 Task: Add Tom's Of Maine Soft Single Toothbrush to the cart.
Action: Mouse moved to (774, 312)
Screenshot: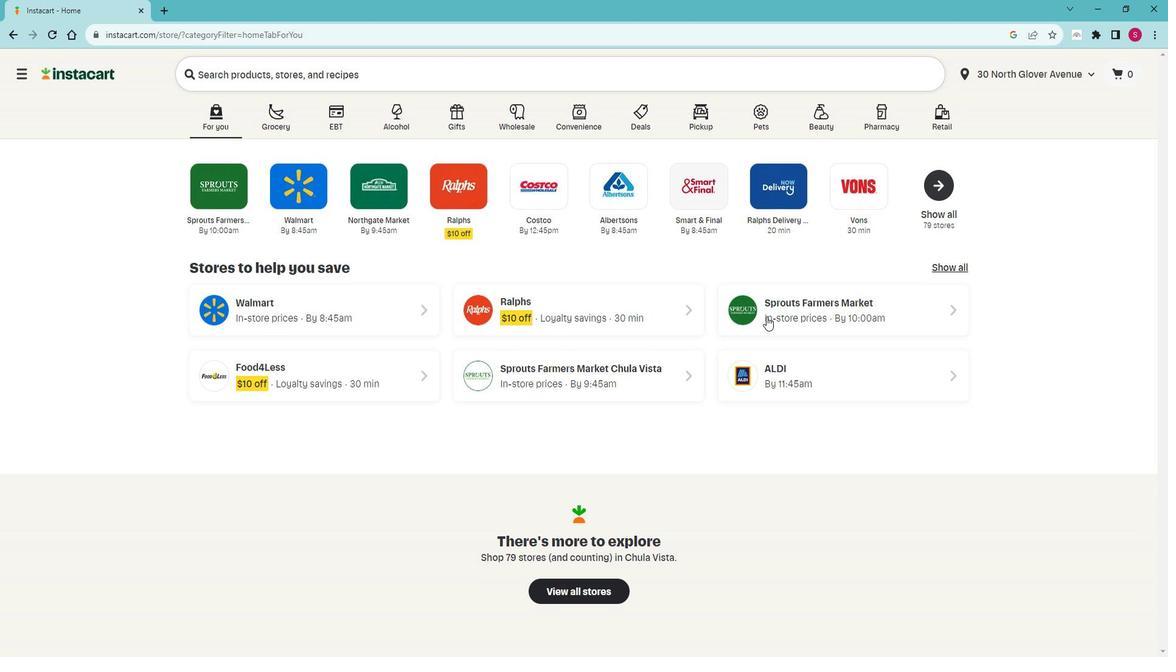 
Action: Mouse pressed left at (774, 312)
Screenshot: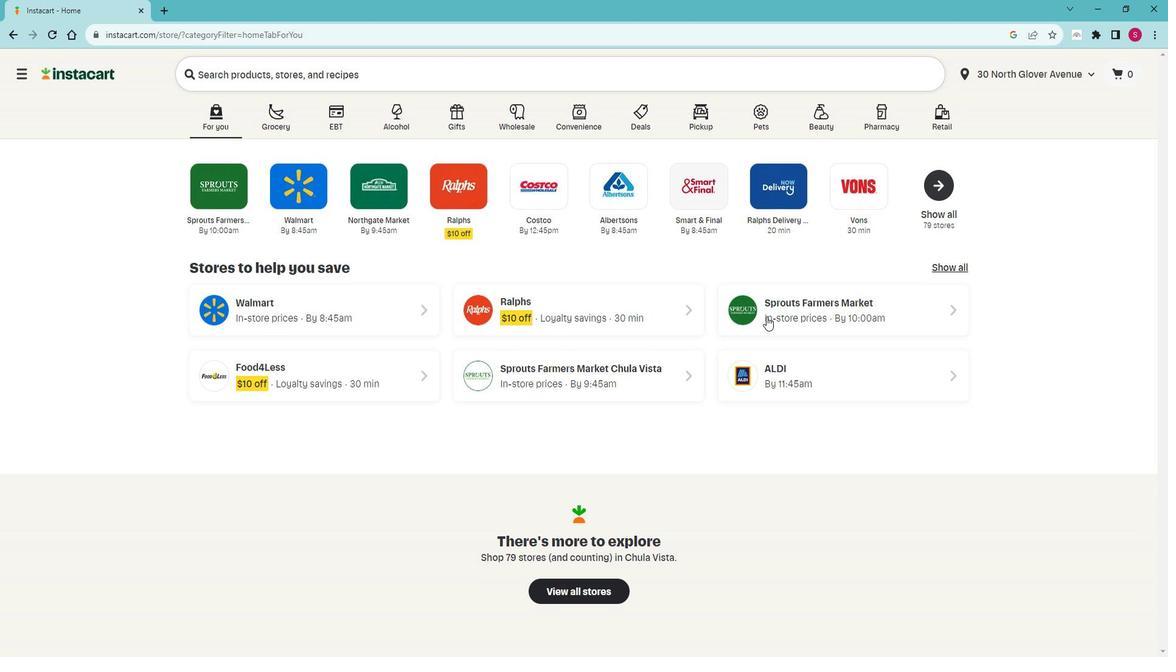 
Action: Mouse moved to (96, 484)
Screenshot: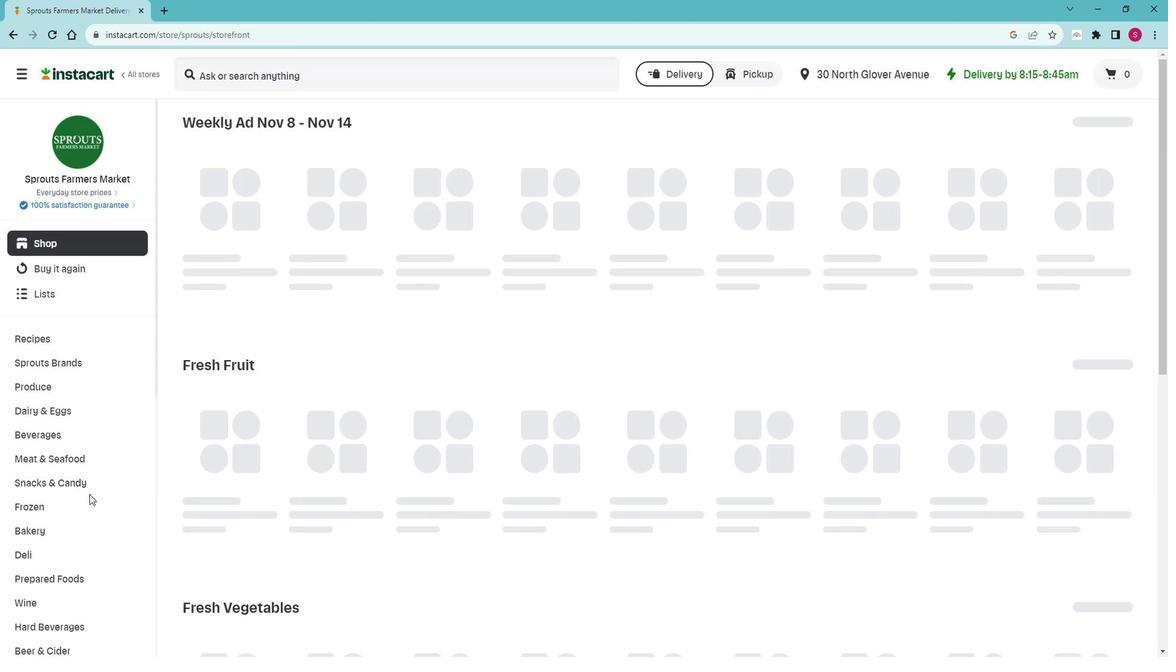 
Action: Mouse scrolled (96, 483) with delta (0, 0)
Screenshot: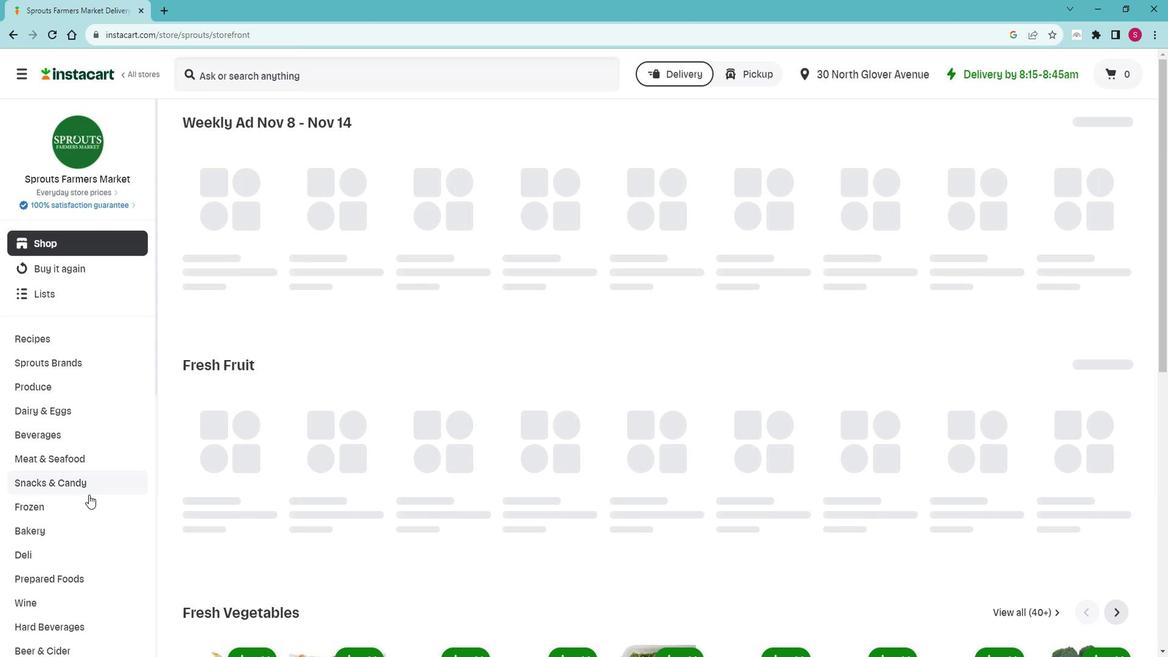 
Action: Mouse scrolled (96, 483) with delta (0, 0)
Screenshot: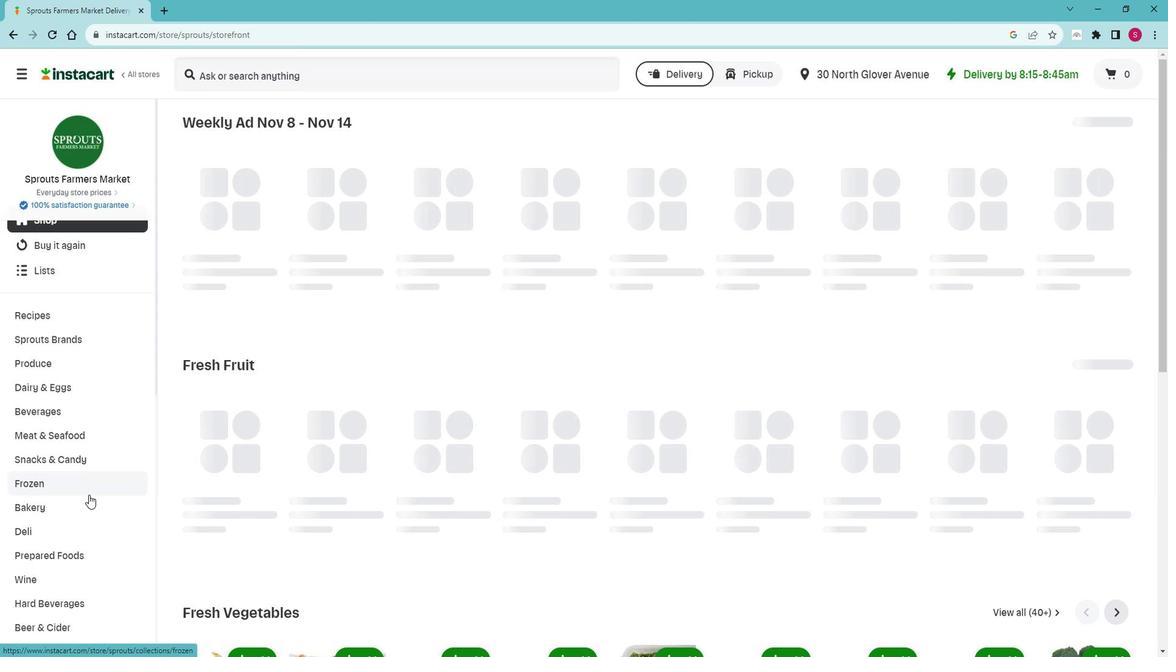 
Action: Mouse scrolled (96, 483) with delta (0, 0)
Screenshot: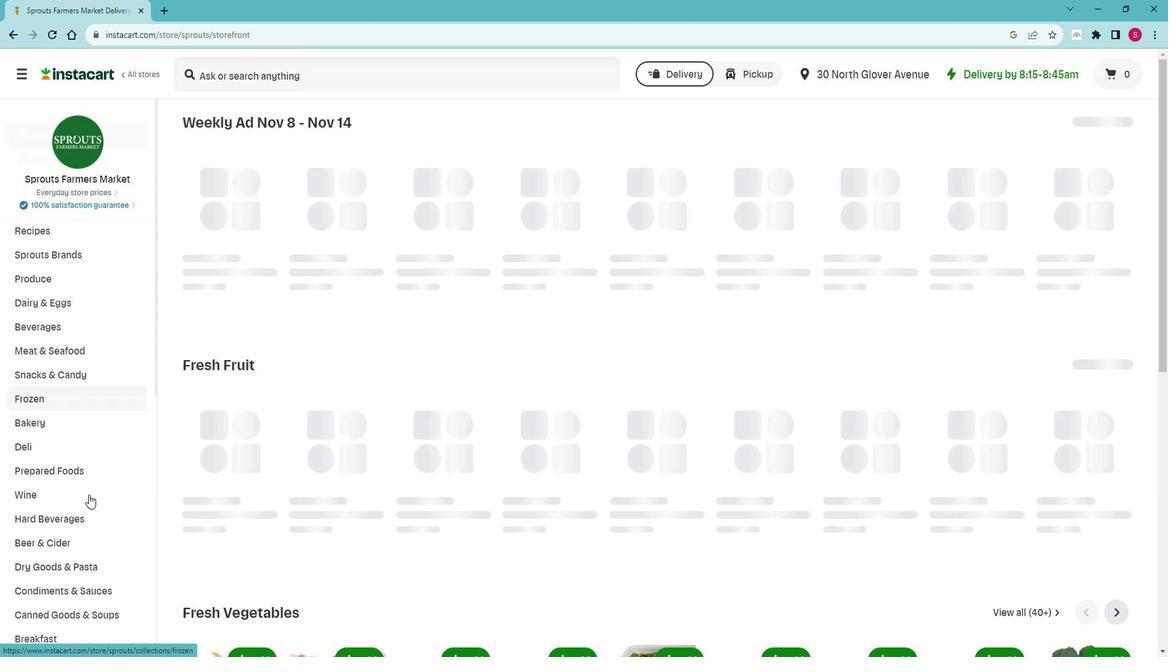 
Action: Mouse moved to (96, 484)
Screenshot: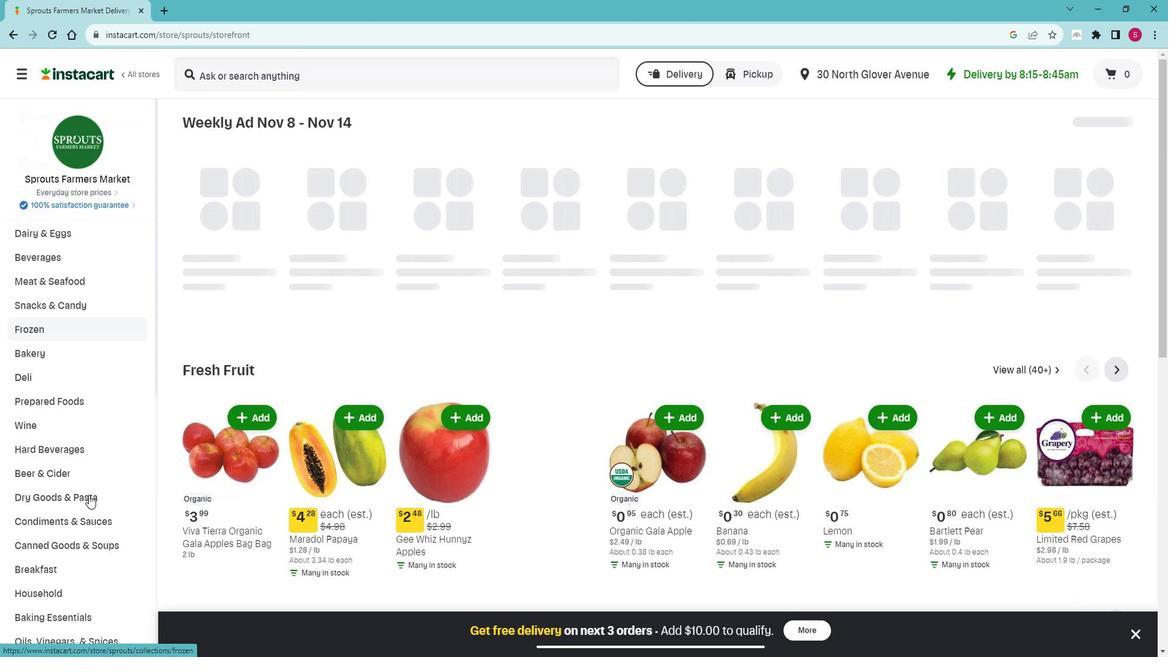 
Action: Mouse scrolled (96, 484) with delta (0, 0)
Screenshot: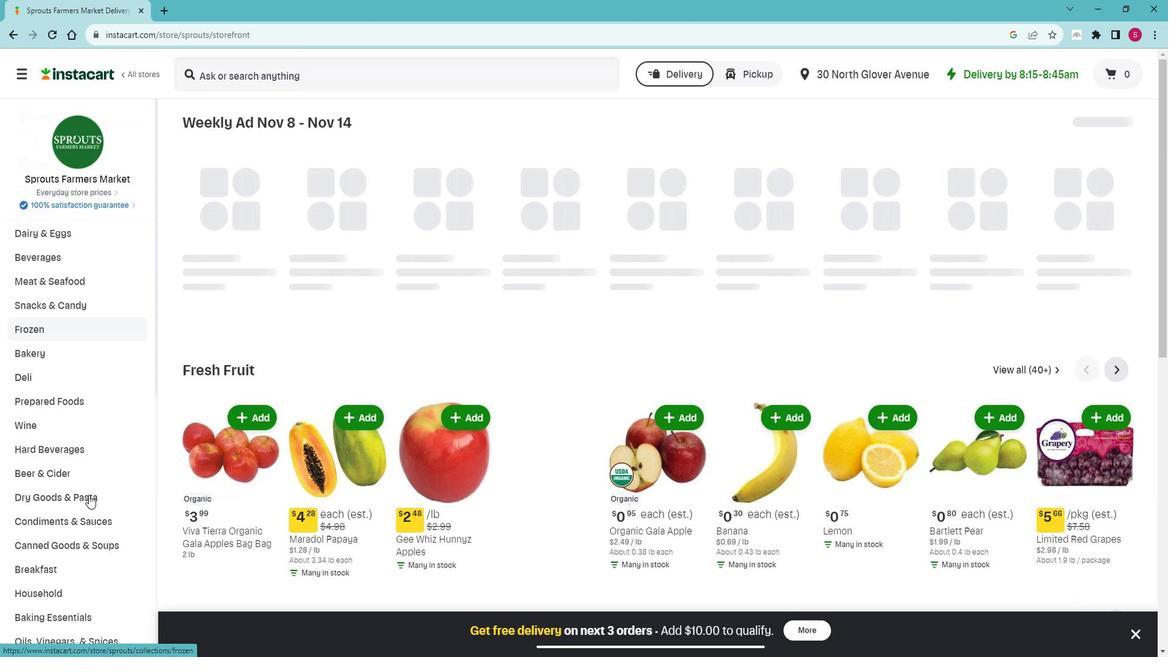 
Action: Mouse moved to (96, 485)
Screenshot: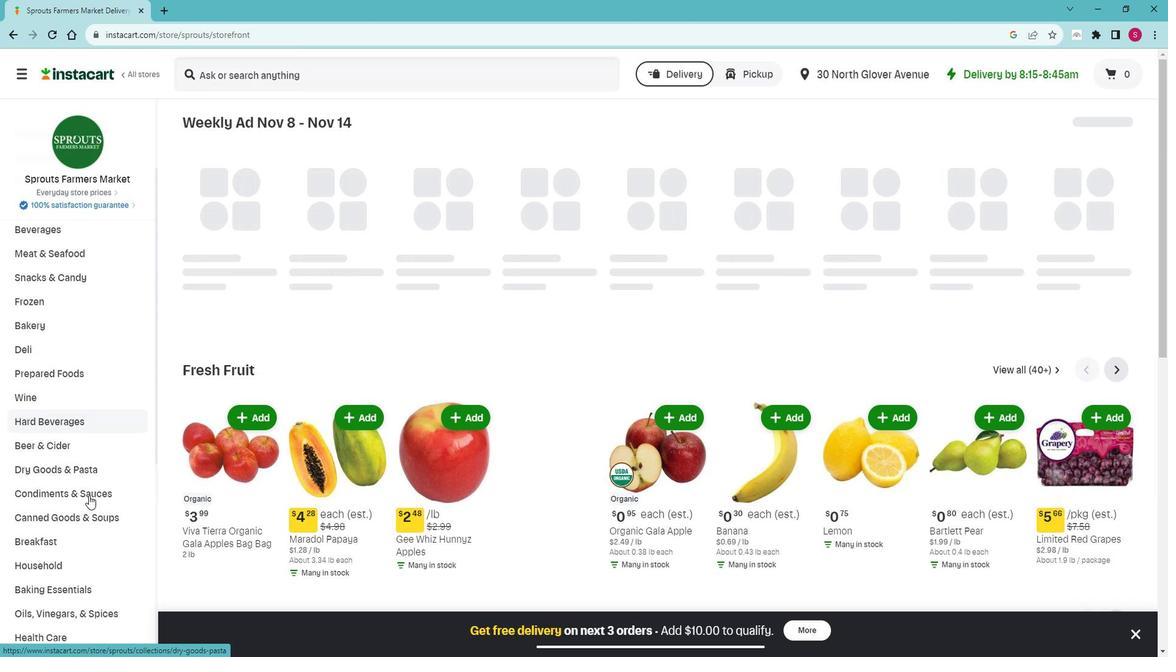 
Action: Mouse scrolled (96, 484) with delta (0, 0)
Screenshot: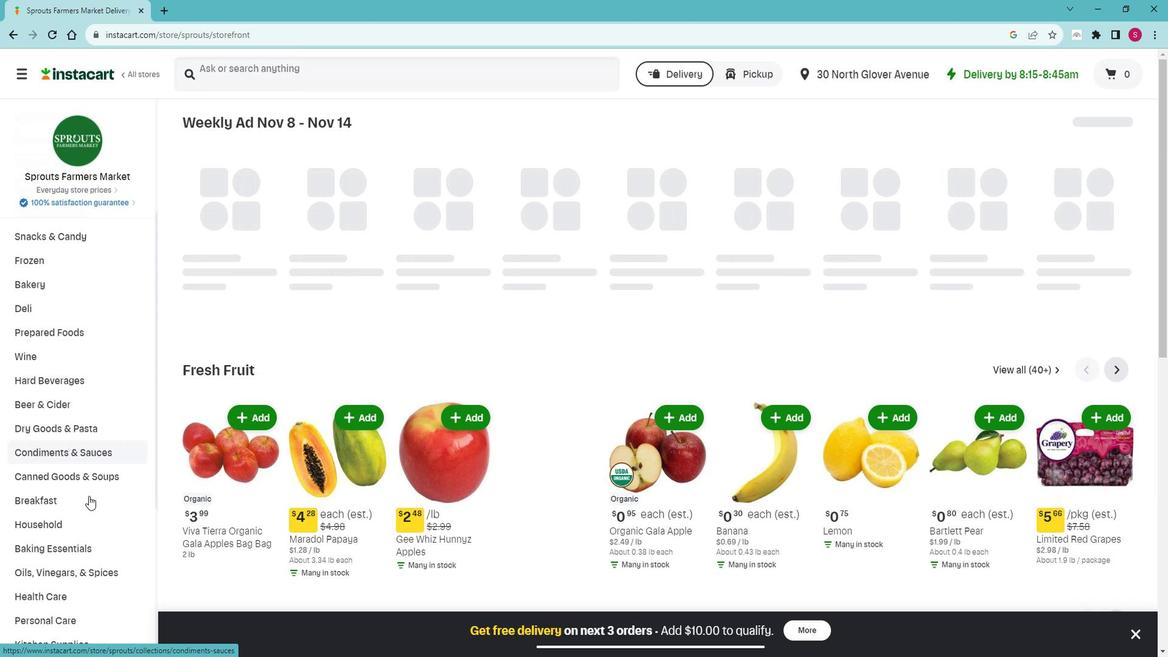 
Action: Mouse moved to (97, 485)
Screenshot: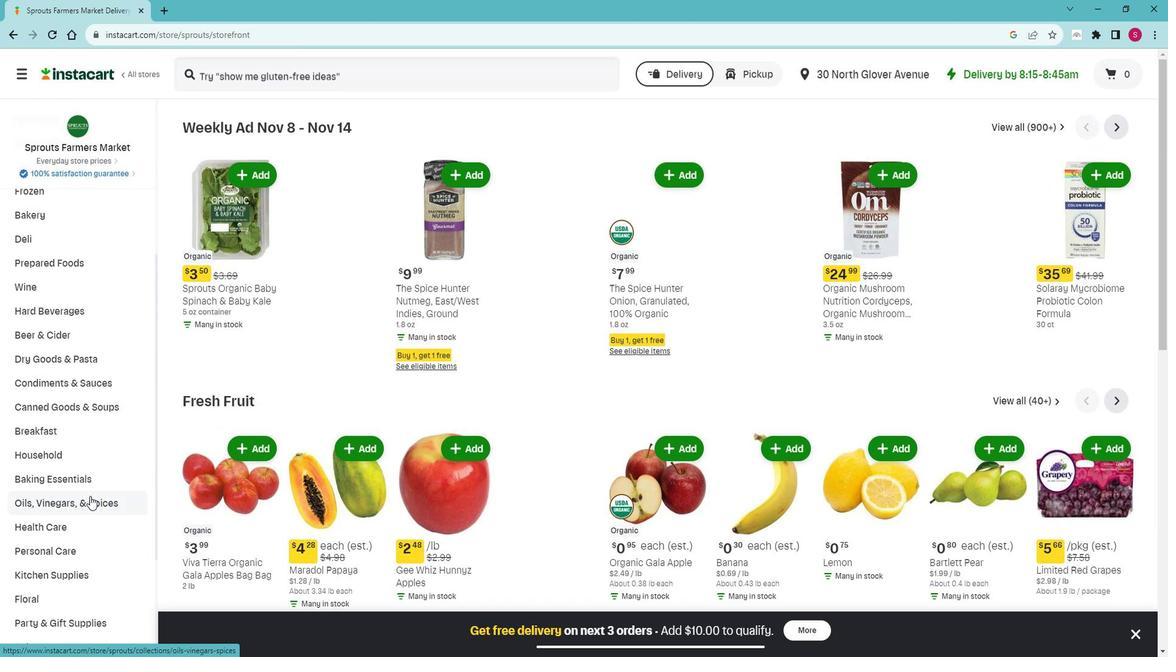 
Action: Mouse scrolled (97, 484) with delta (0, 0)
Screenshot: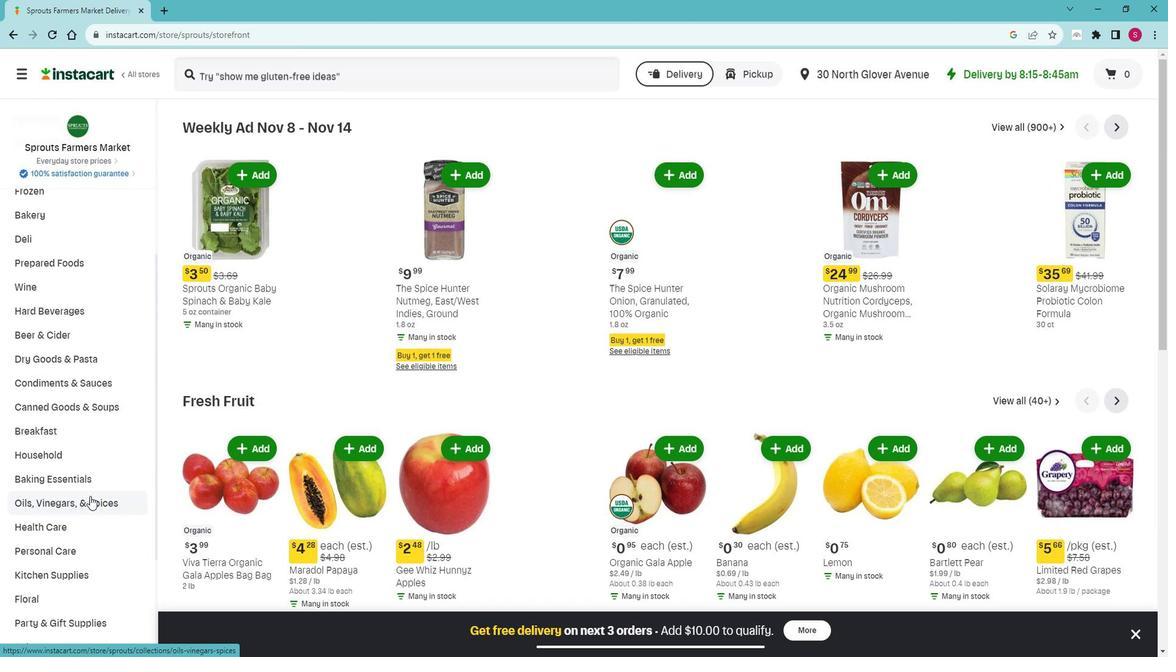 
Action: Mouse scrolled (97, 484) with delta (0, 0)
Screenshot: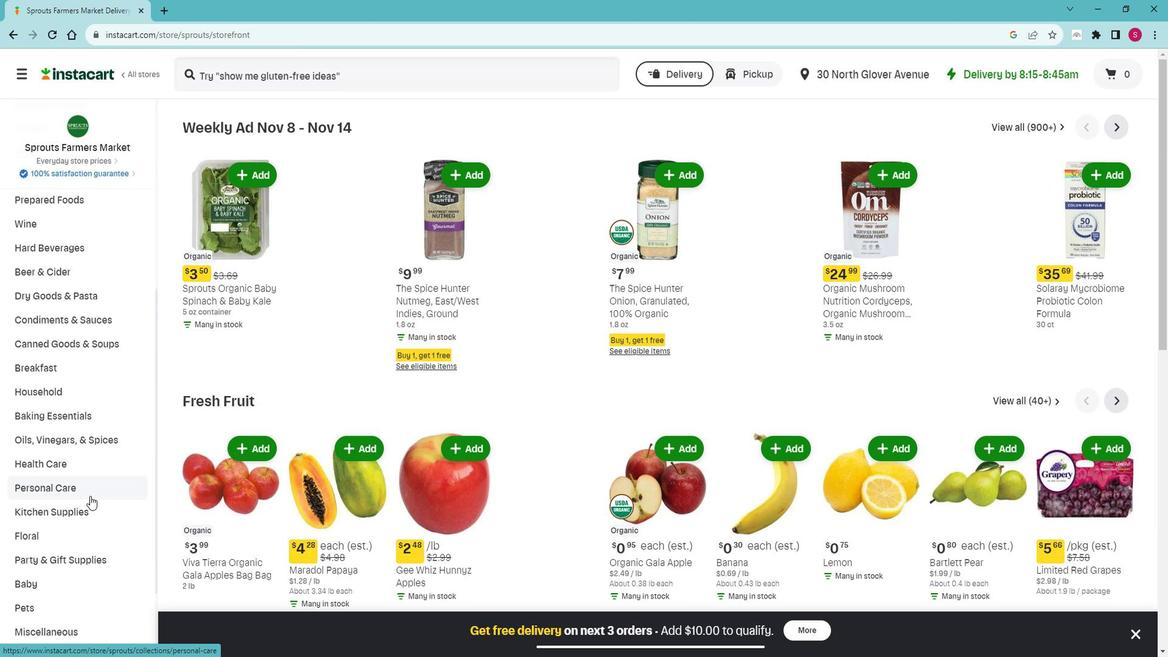 
Action: Mouse moved to (76, 411)
Screenshot: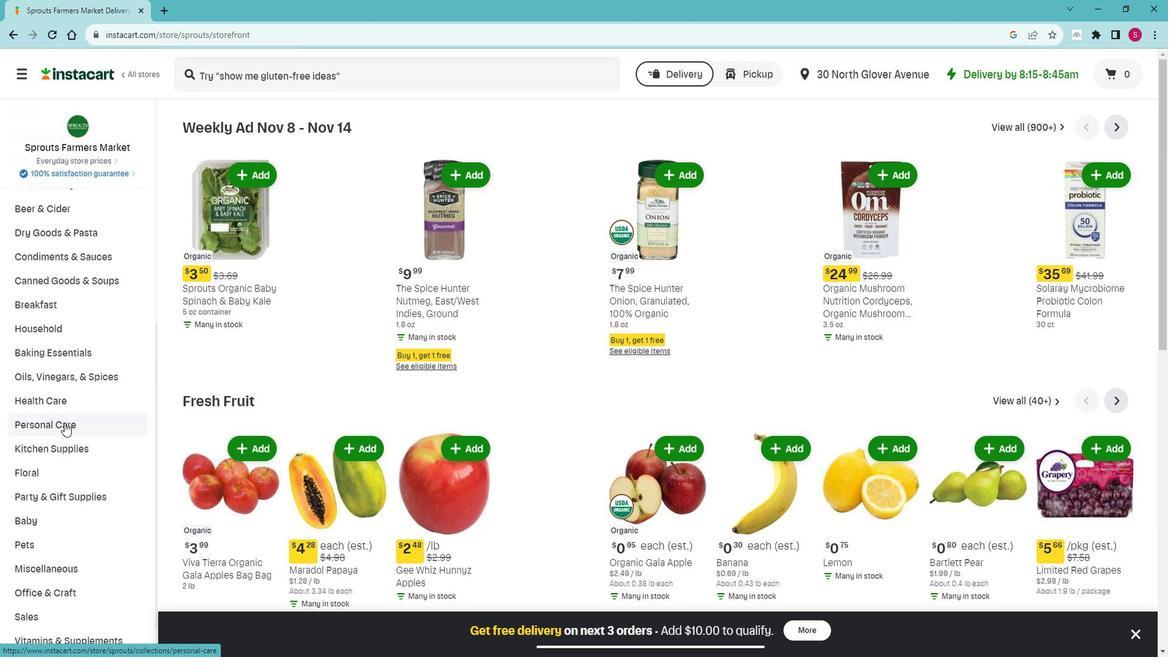 
Action: Mouse pressed left at (76, 411)
Screenshot: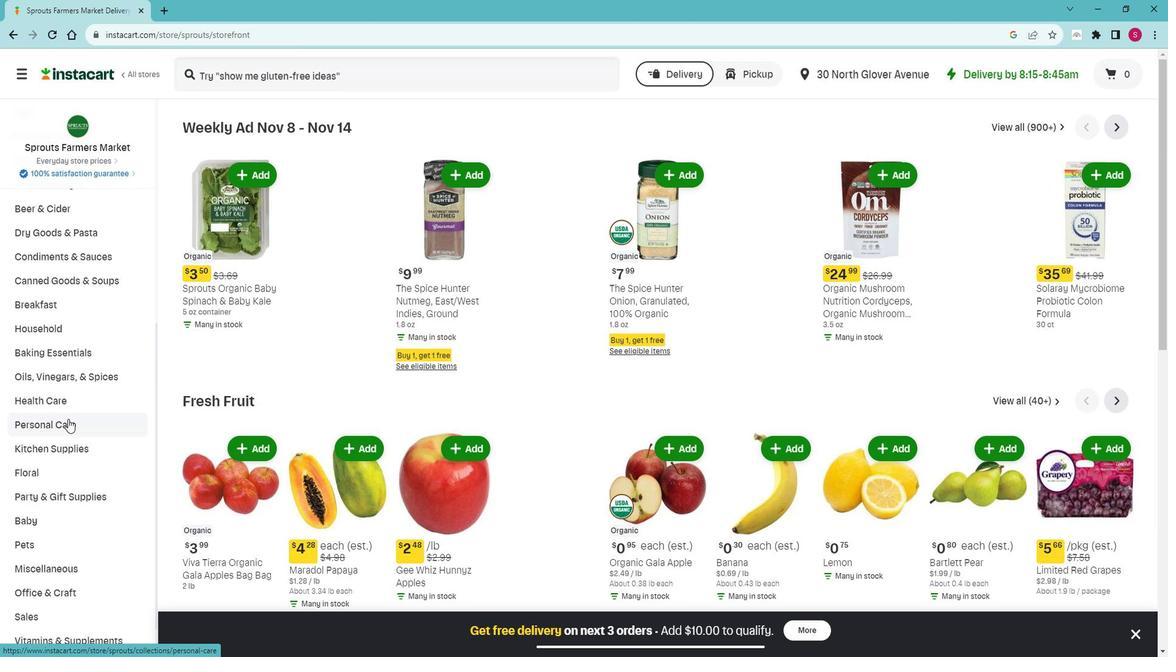 
Action: Mouse moved to (77, 462)
Screenshot: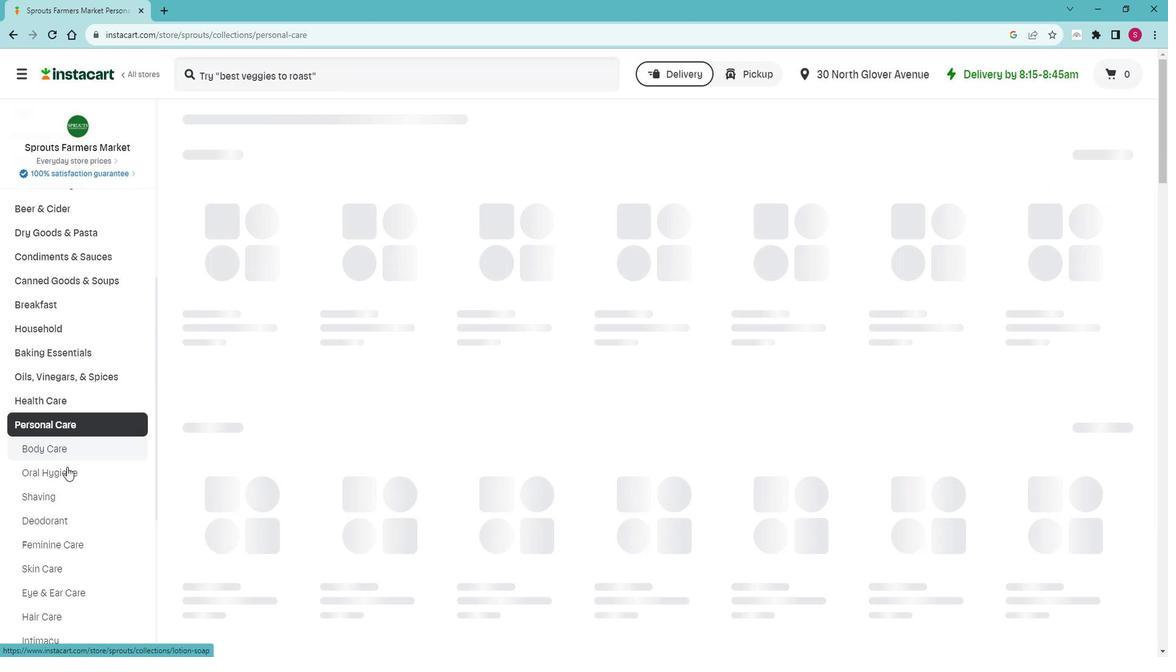 
Action: Mouse pressed left at (77, 462)
Screenshot: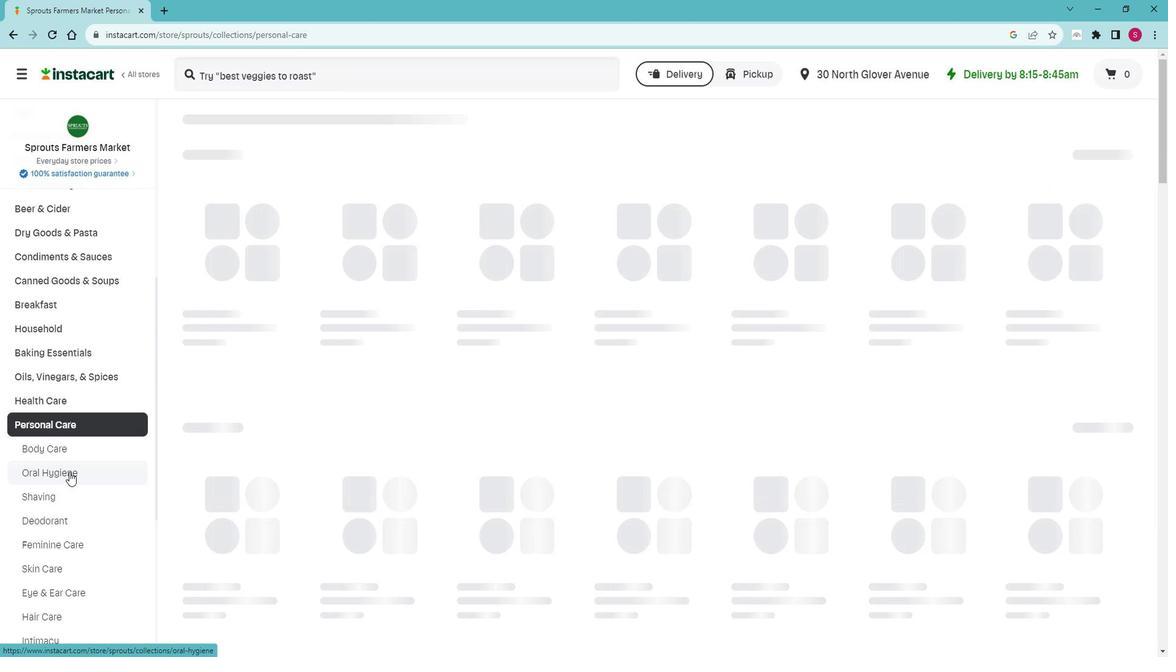 
Action: Mouse moved to (292, 186)
Screenshot: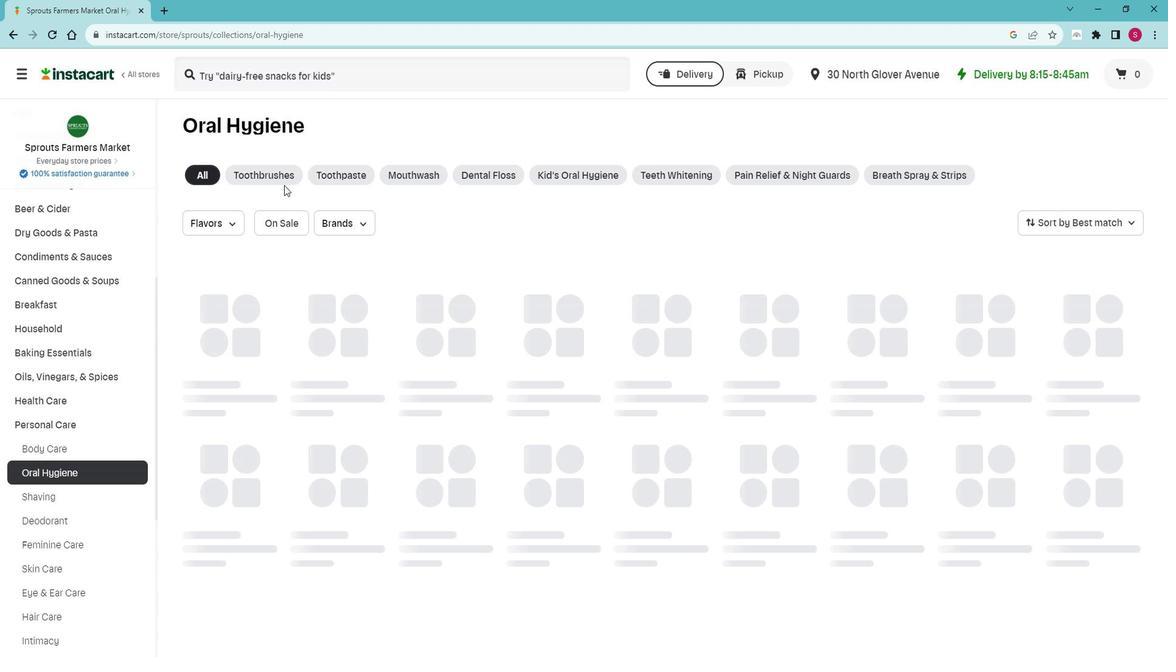 
Action: Mouse pressed left at (292, 186)
Screenshot: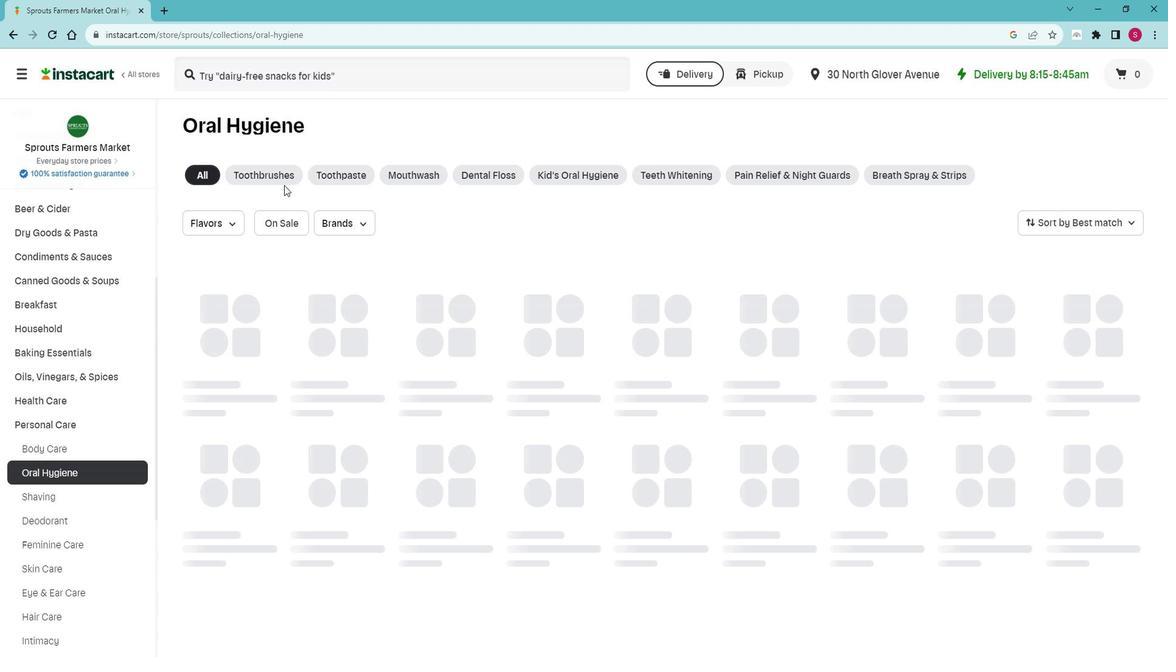 
Action: Mouse moved to (292, 183)
Screenshot: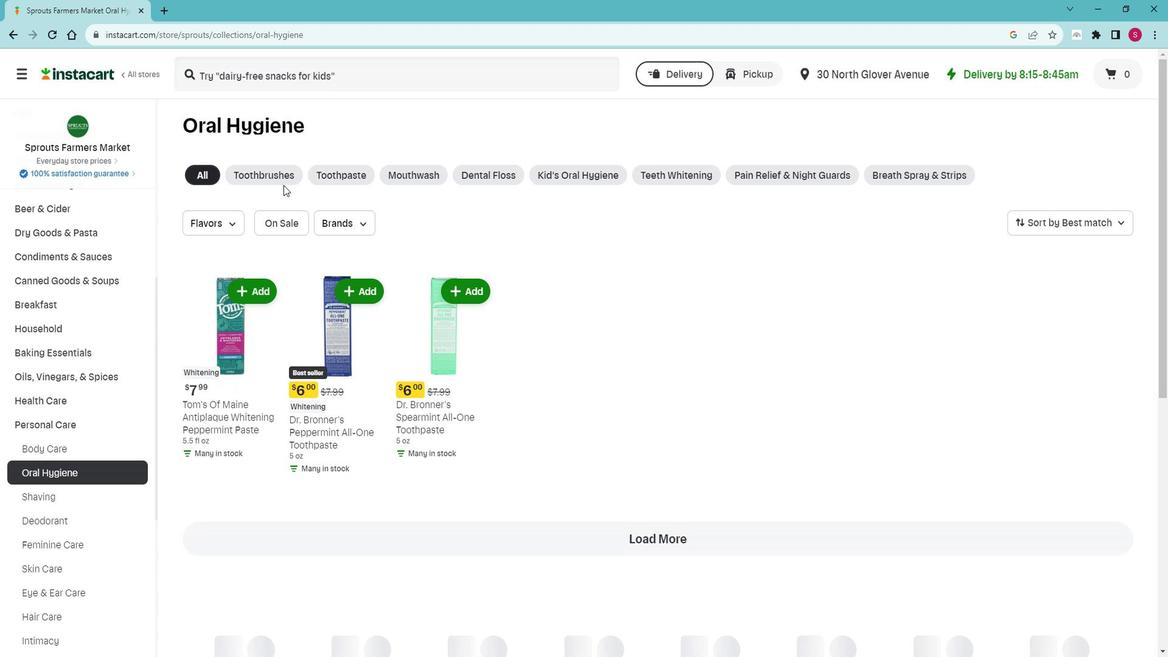 
Action: Mouse pressed left at (292, 183)
Screenshot: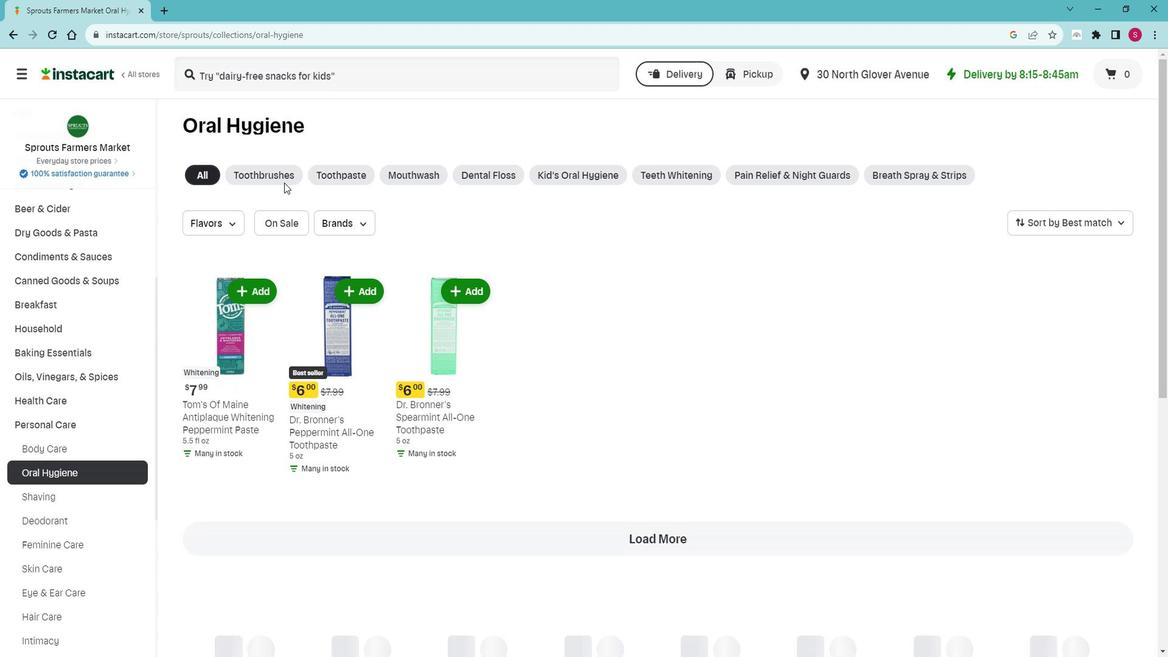 
Action: Mouse moved to (289, 181)
Screenshot: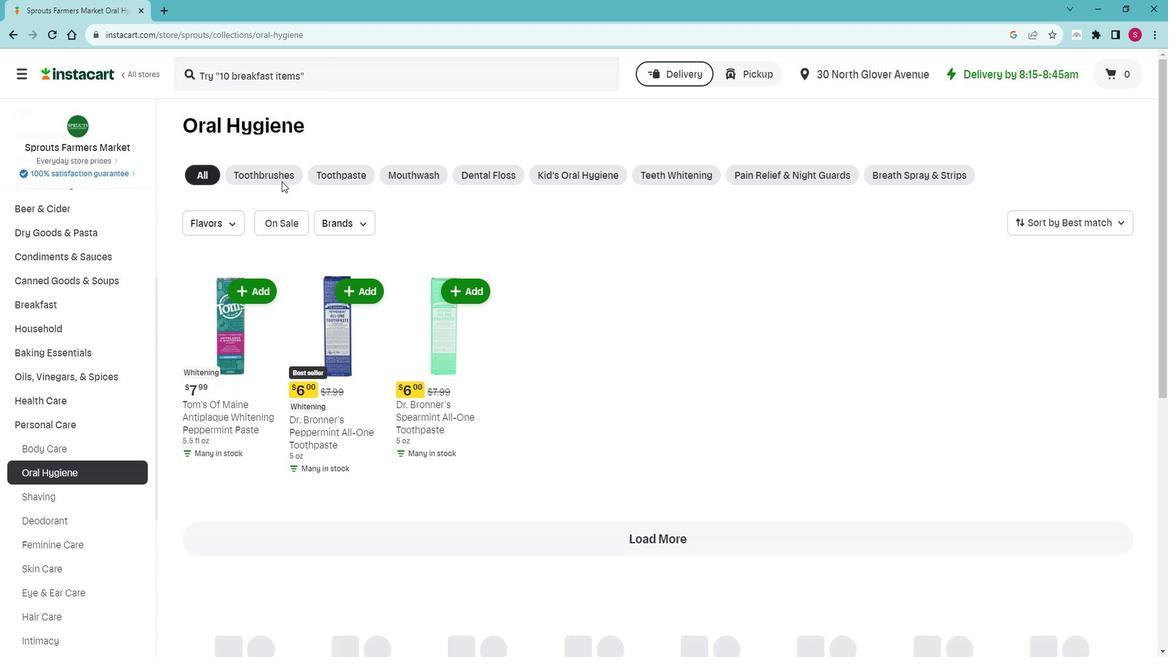
Action: Mouse pressed left at (289, 181)
Screenshot: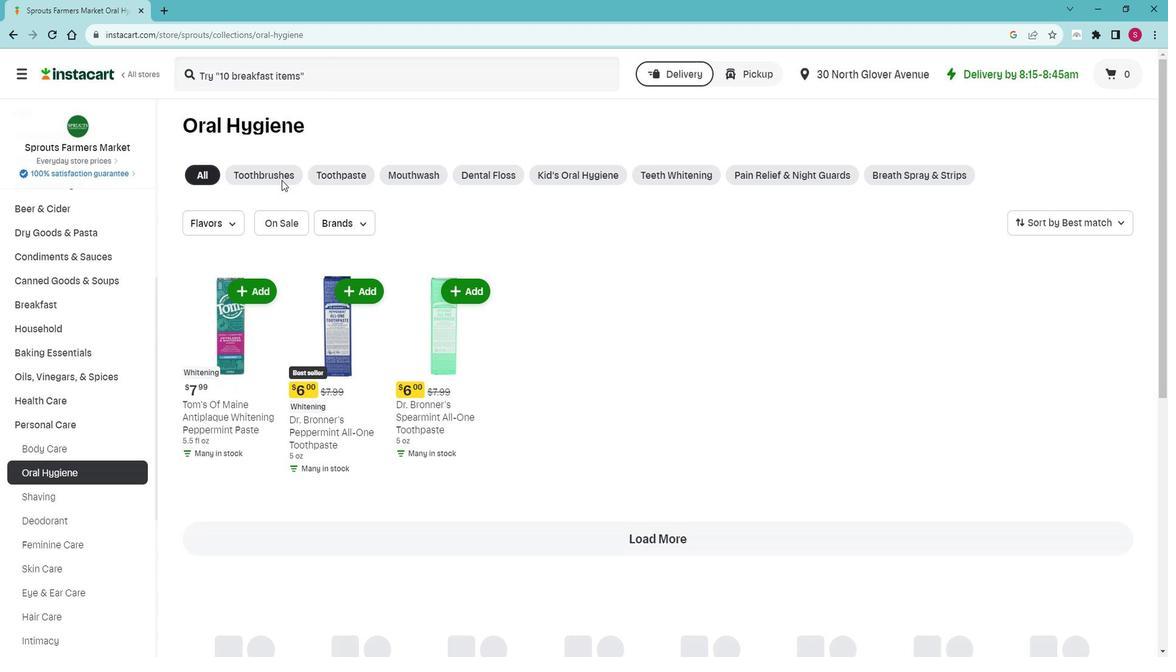 
Action: Mouse moved to (334, 83)
Screenshot: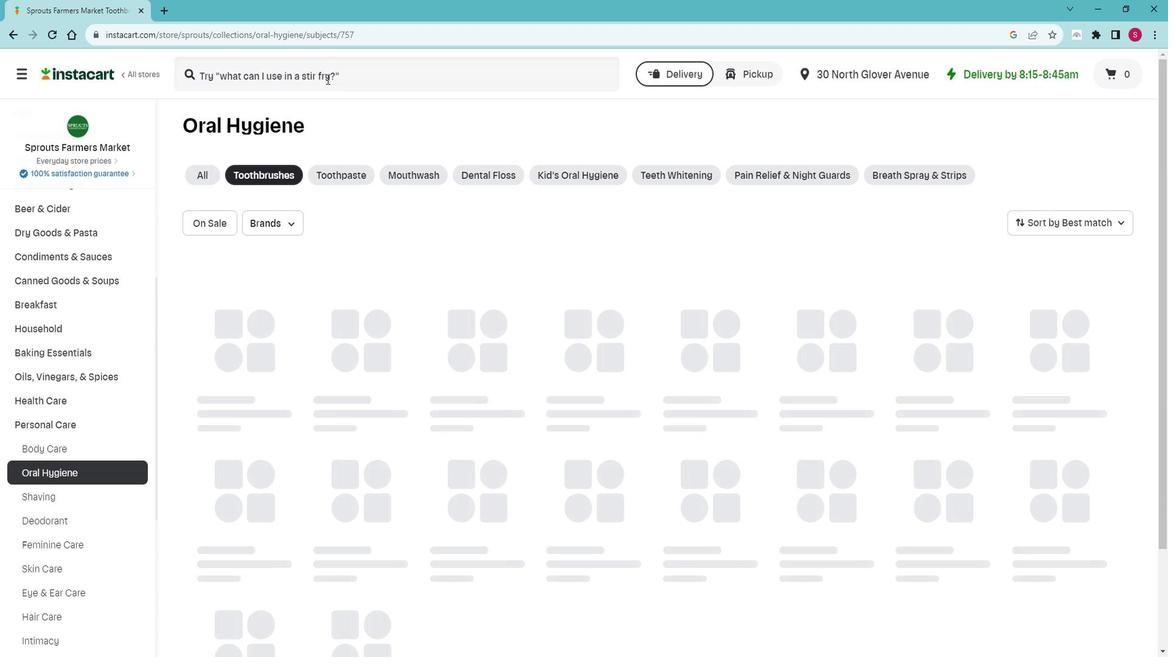 
Action: Mouse pressed left at (334, 83)
Screenshot: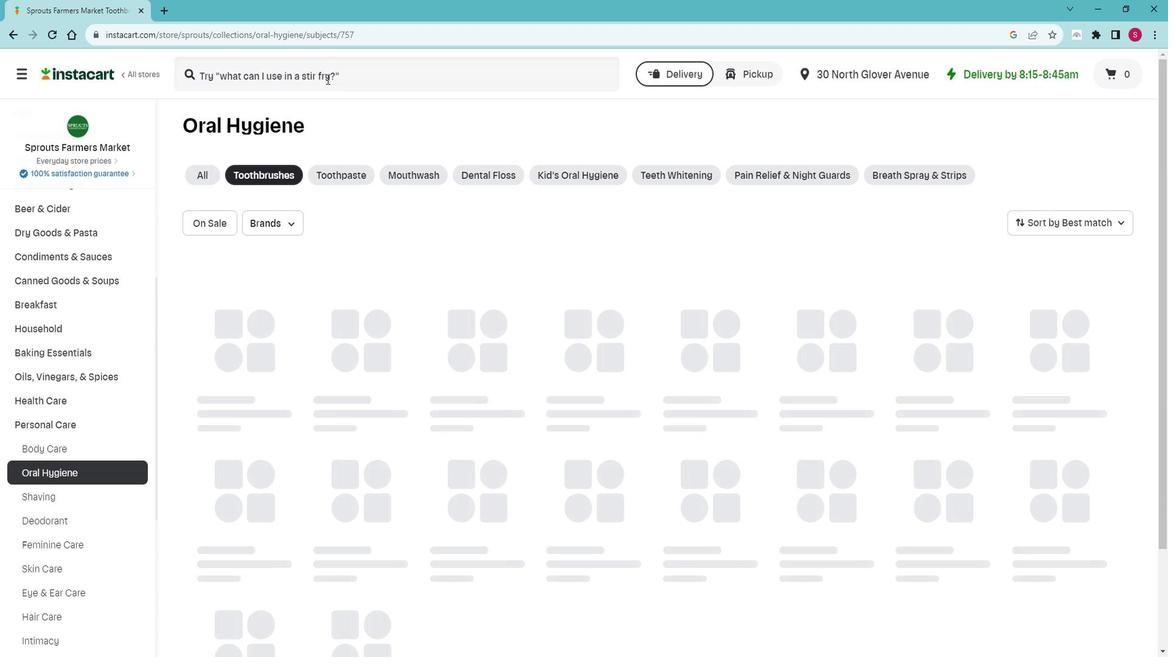 
Action: Mouse moved to (335, 83)
Screenshot: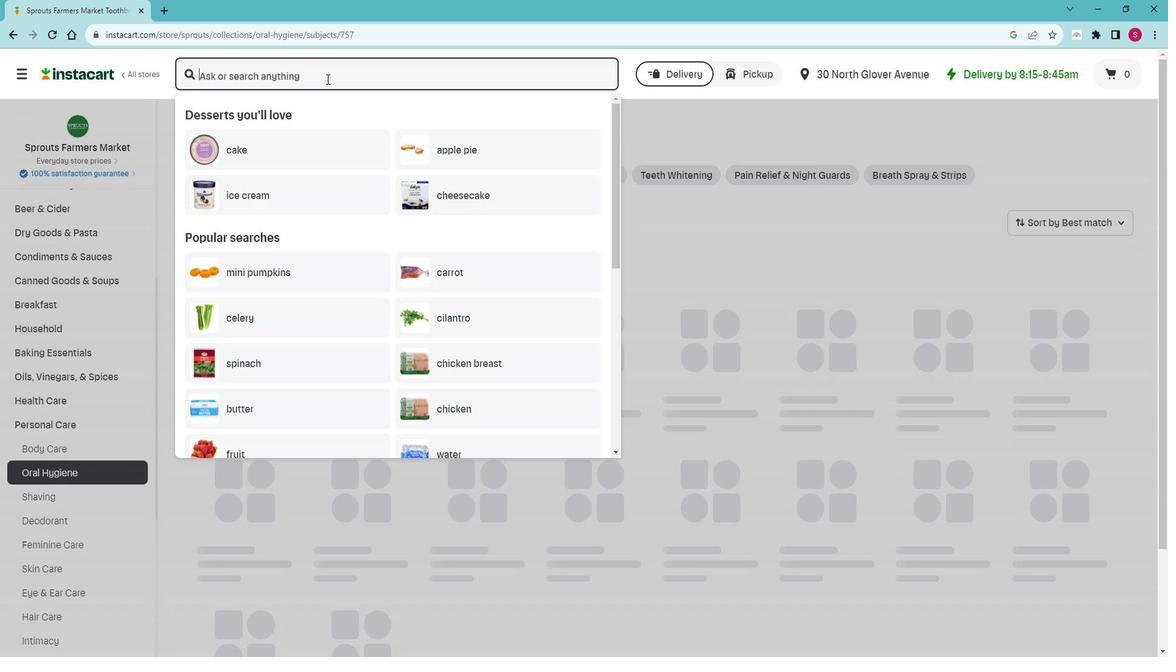 
Action: Key pressed <Key.shift>Tom's<Key.space><Key.shift>Of<Key.space><Key.shift>Maine<Key.space><Key.shift>Soft<Key.space><Key.shift>Single<Key.space><Key.shift>Toothbrush<Key.space><Key.enter>
Screenshot: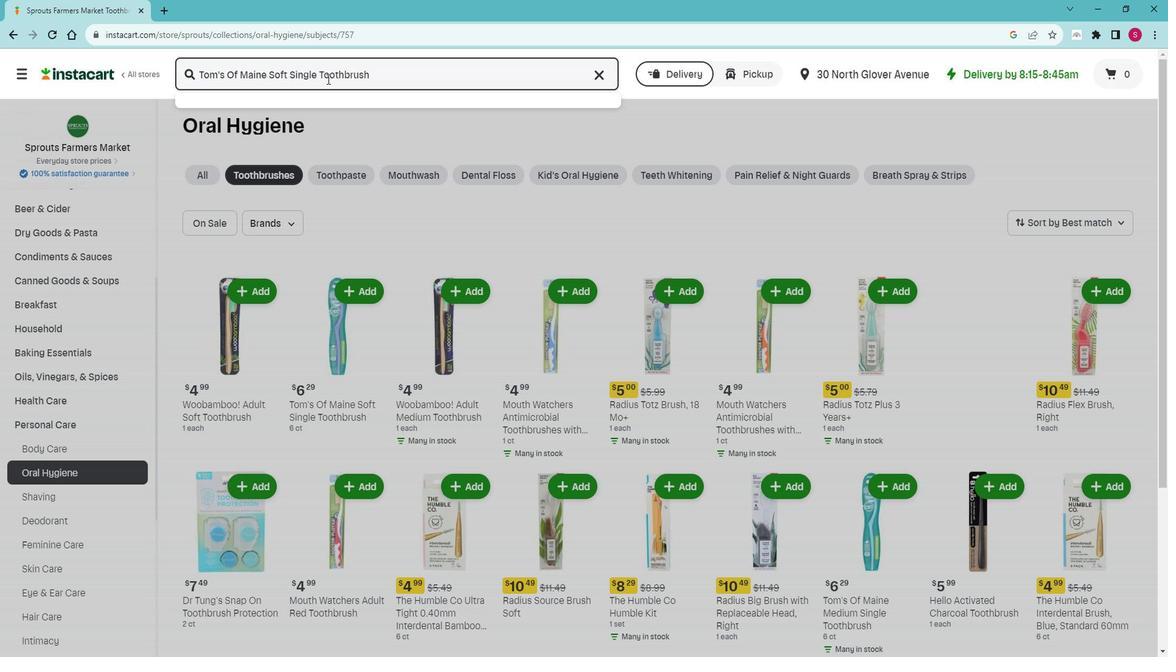 
Action: Mouse moved to (531, 171)
Screenshot: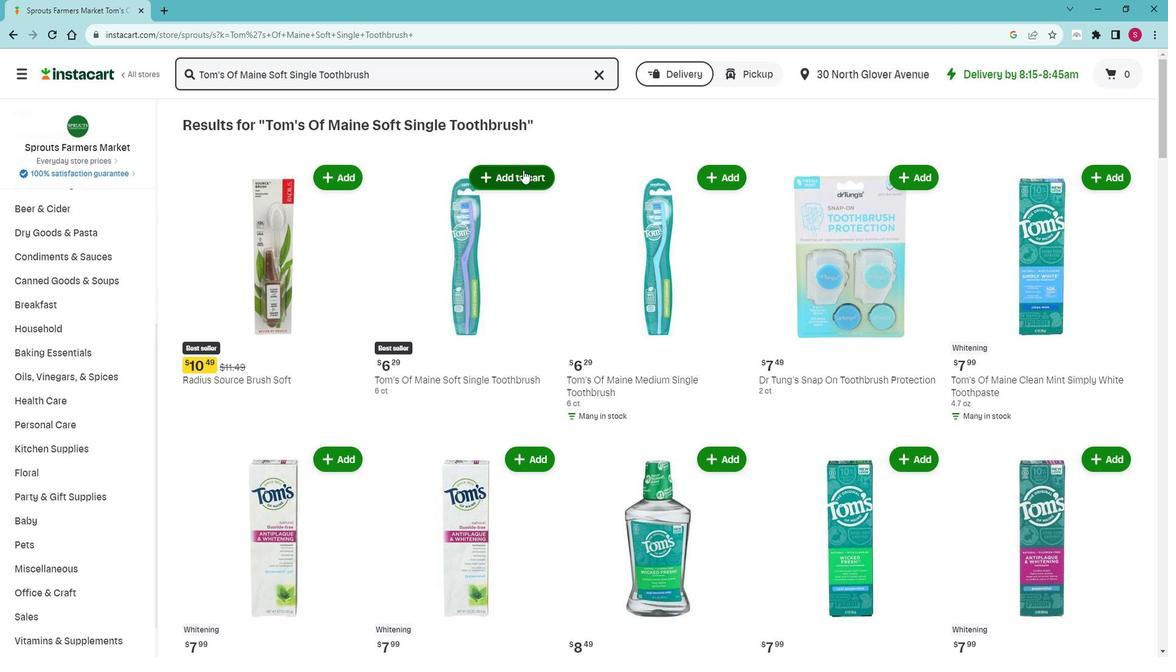 
Action: Mouse pressed left at (531, 171)
Screenshot: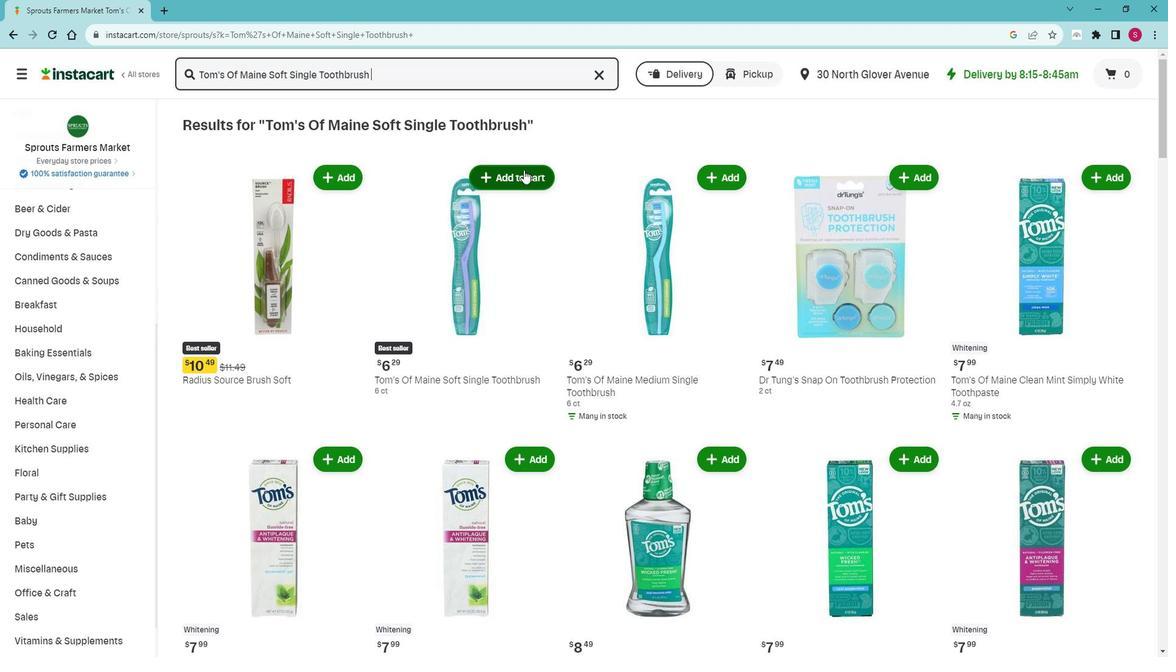 
Action: Mouse moved to (591, 159)
Screenshot: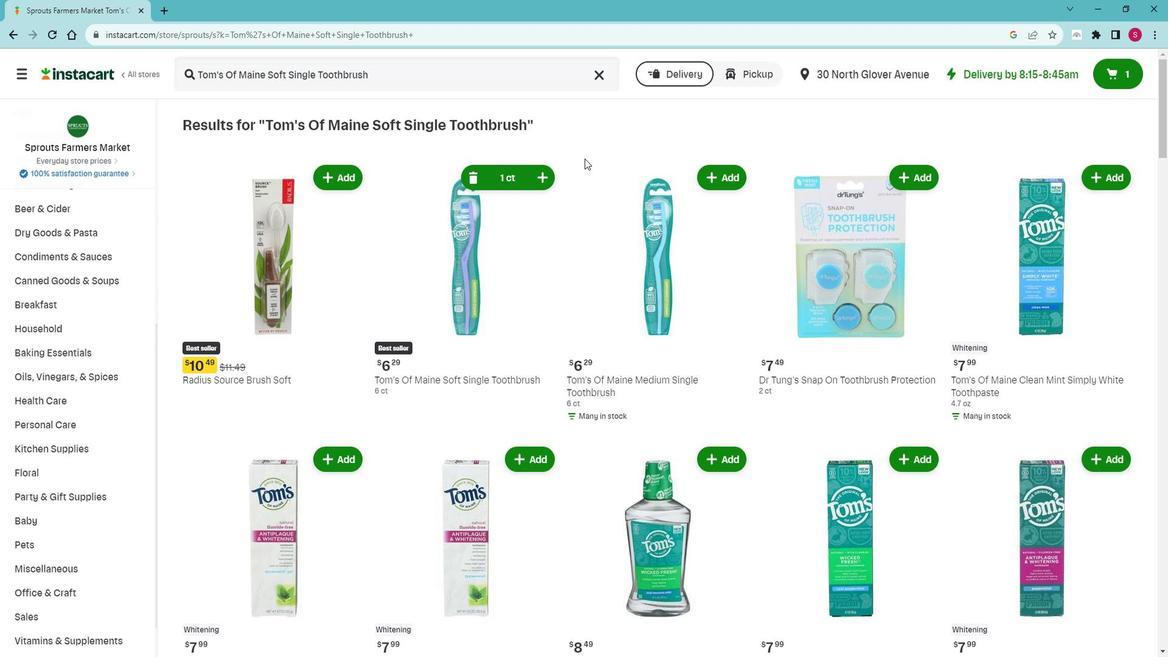 
